 Task: Change the Color Blind Mode to Protanopia.
Action: Mouse moved to (97, 133)
Screenshot: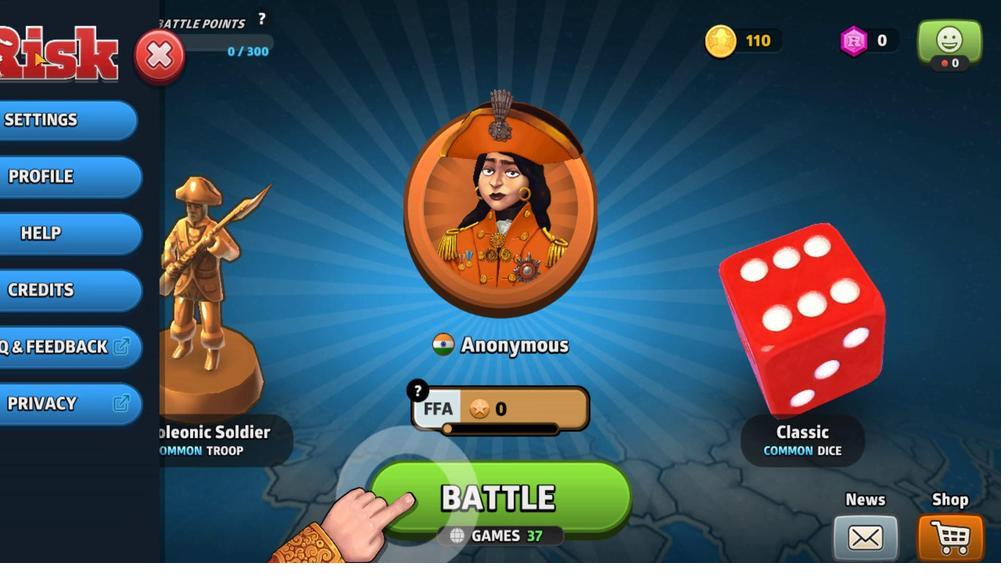 
Action: Mouse pressed left at (97, 133)
Screenshot: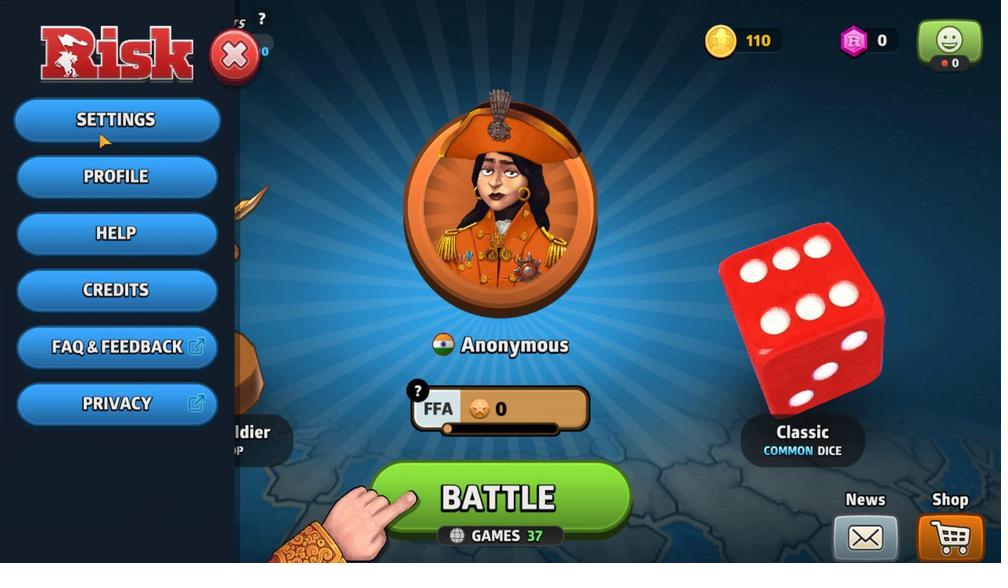 
Action: Mouse moved to (169, 181)
Screenshot: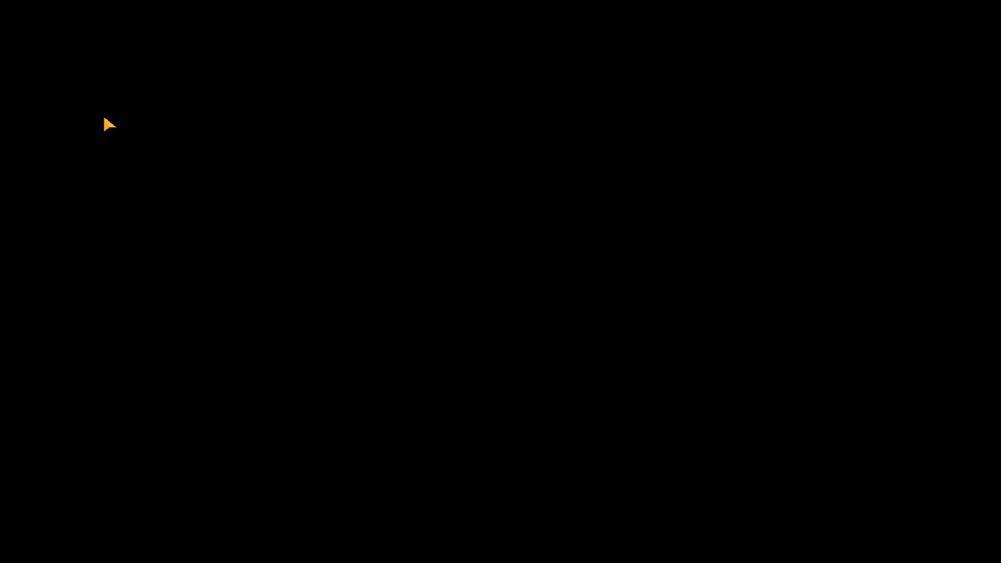 
Action: Mouse pressed left at (169, 181)
Screenshot: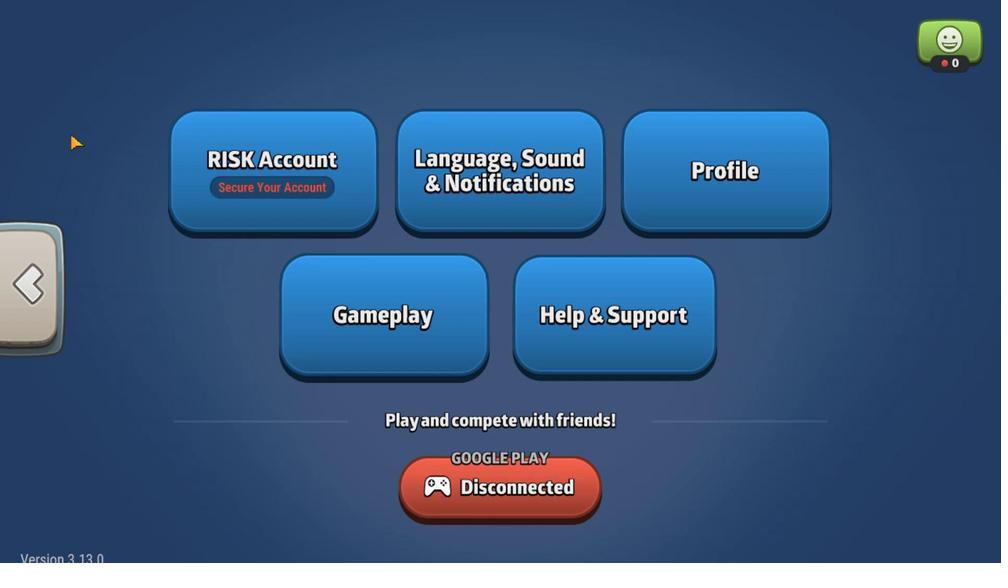
Action: Mouse moved to (485, 328)
Screenshot: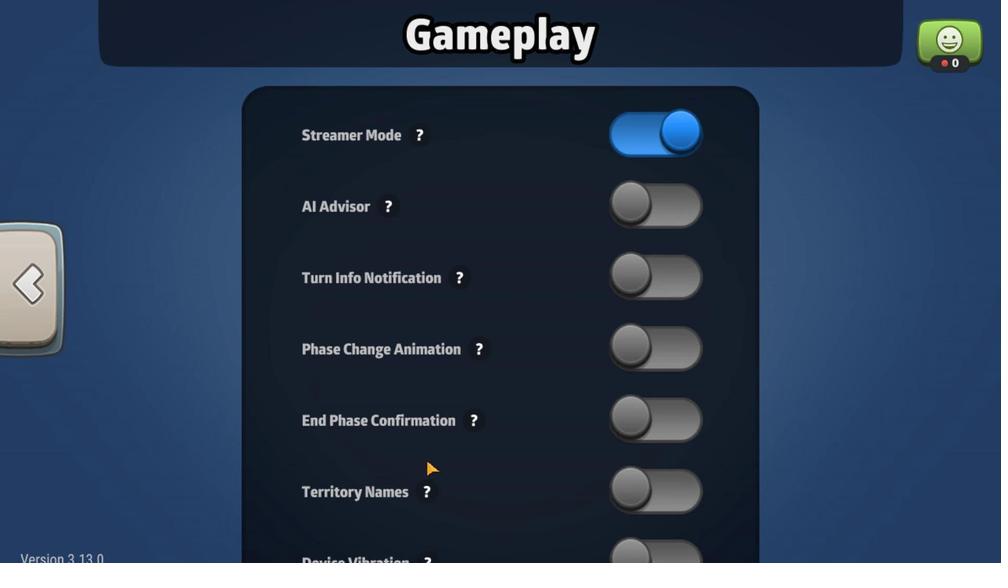 
Action: Mouse pressed left at (485, 328)
Screenshot: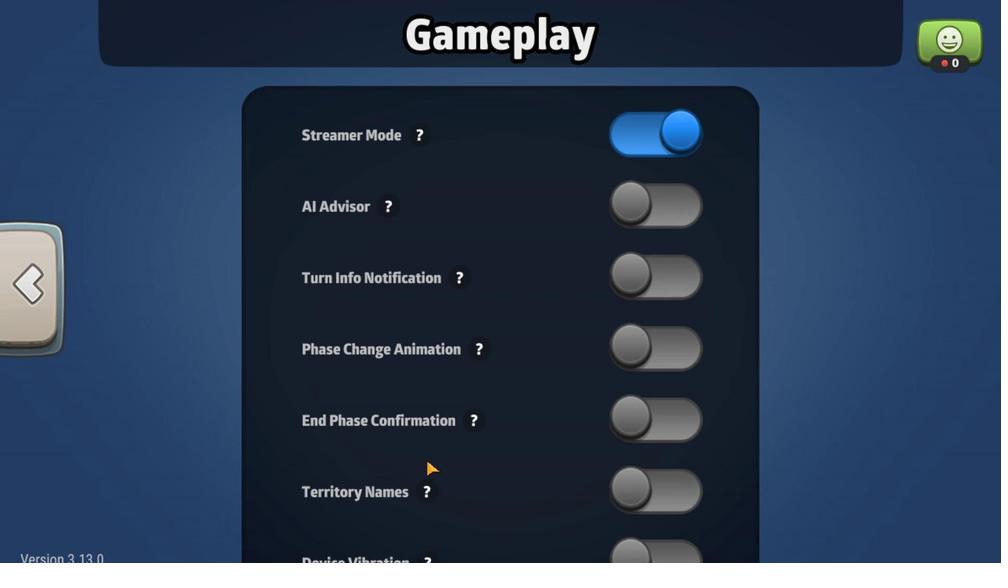 
Action: Mouse moved to (486, 335)
Screenshot: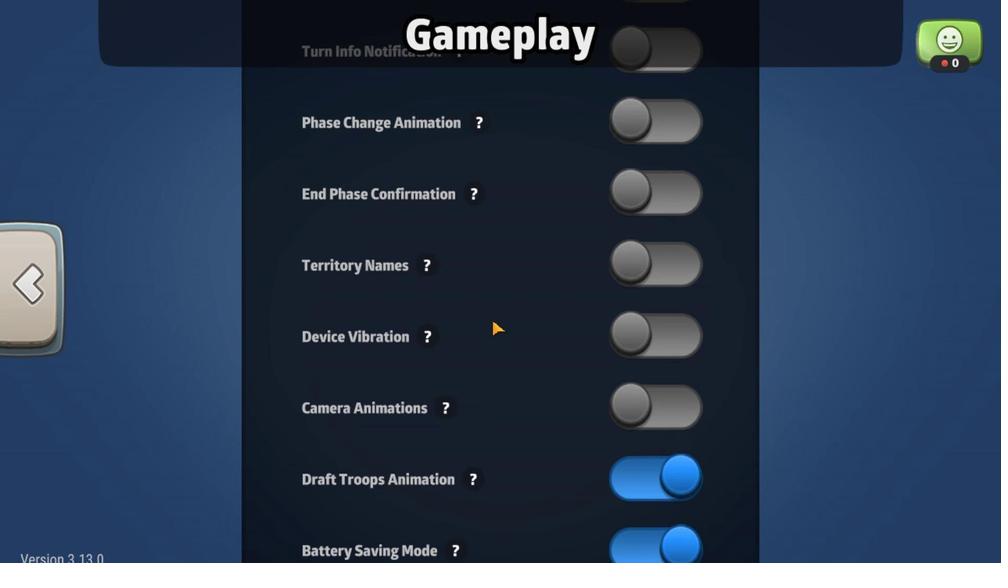 
Action: Mouse scrolled (486, 334) with delta (0, 0)
Screenshot: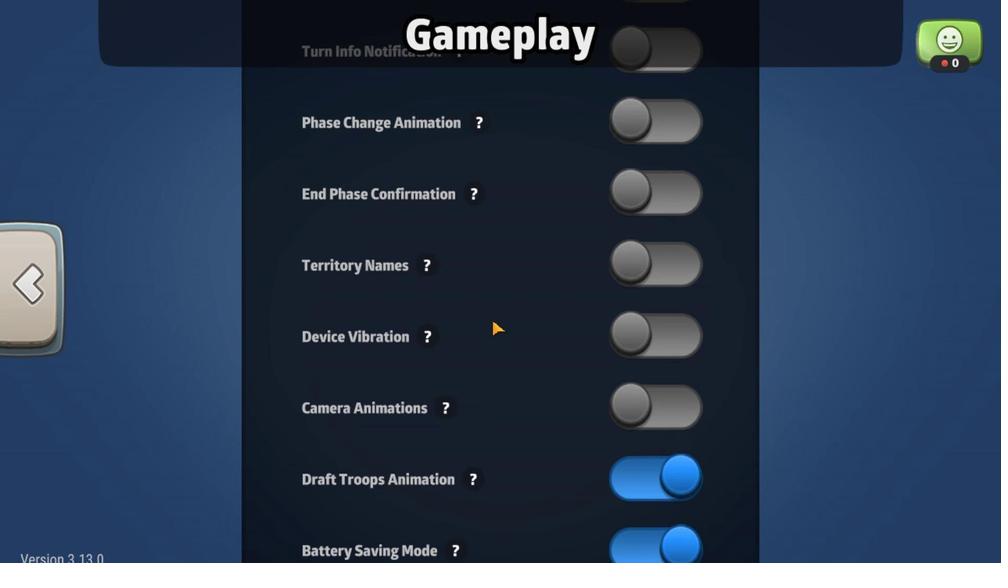 
Action: Mouse moved to (492, 374)
Screenshot: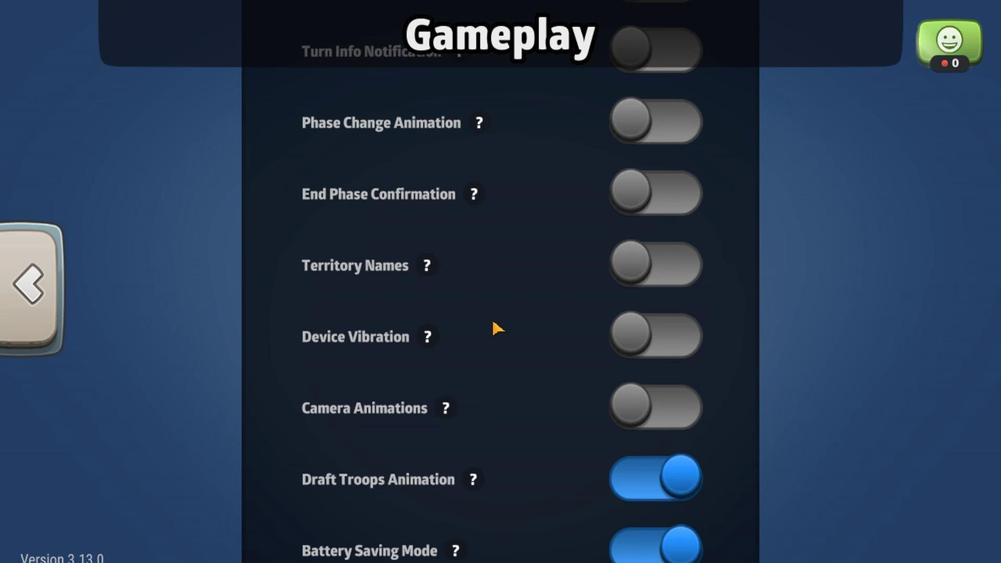 
Action: Mouse scrolled (492, 373) with delta (0, 0)
Screenshot: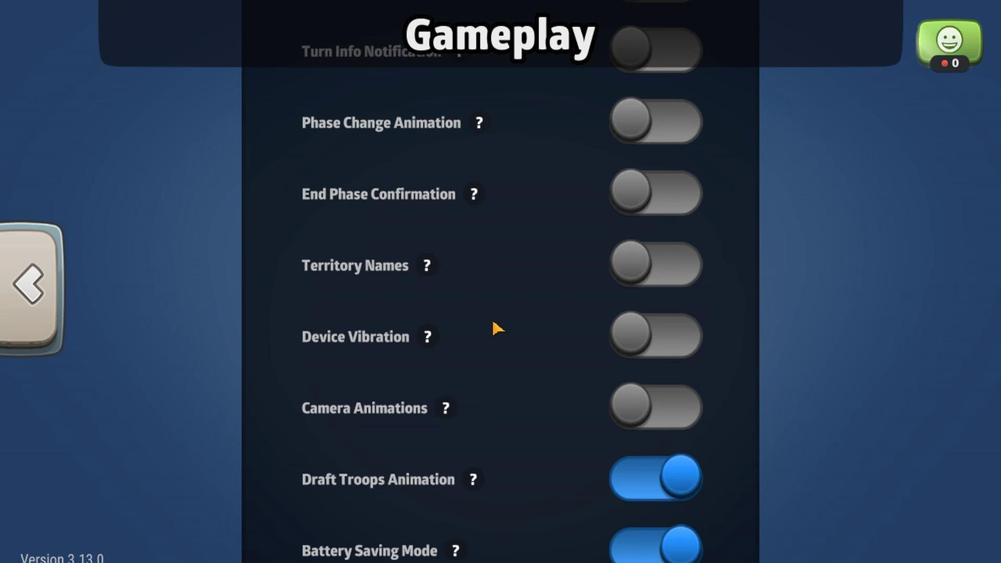 
Action: Mouse moved to (499, 414)
Screenshot: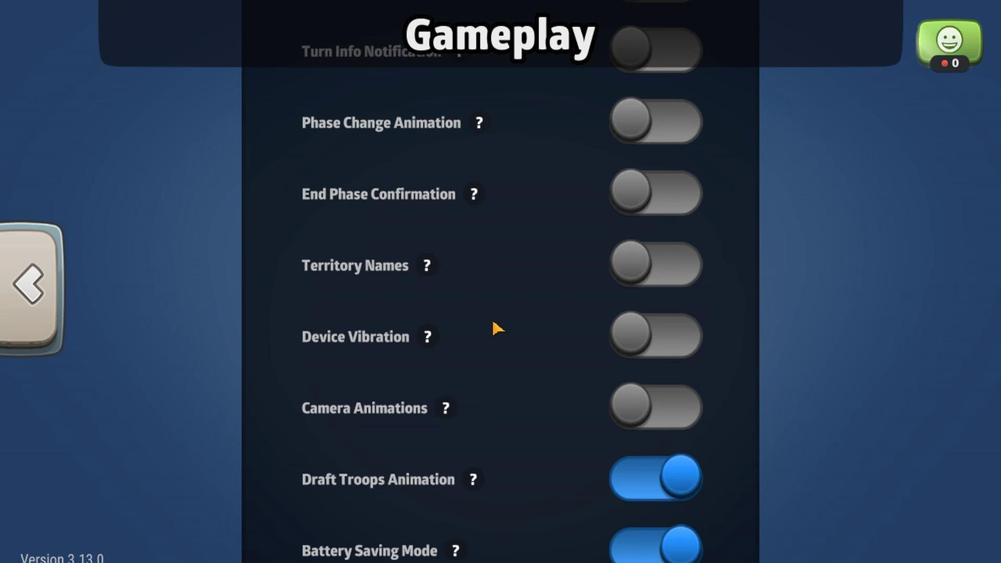 
Action: Mouse scrolled (499, 414) with delta (0, 0)
Screenshot: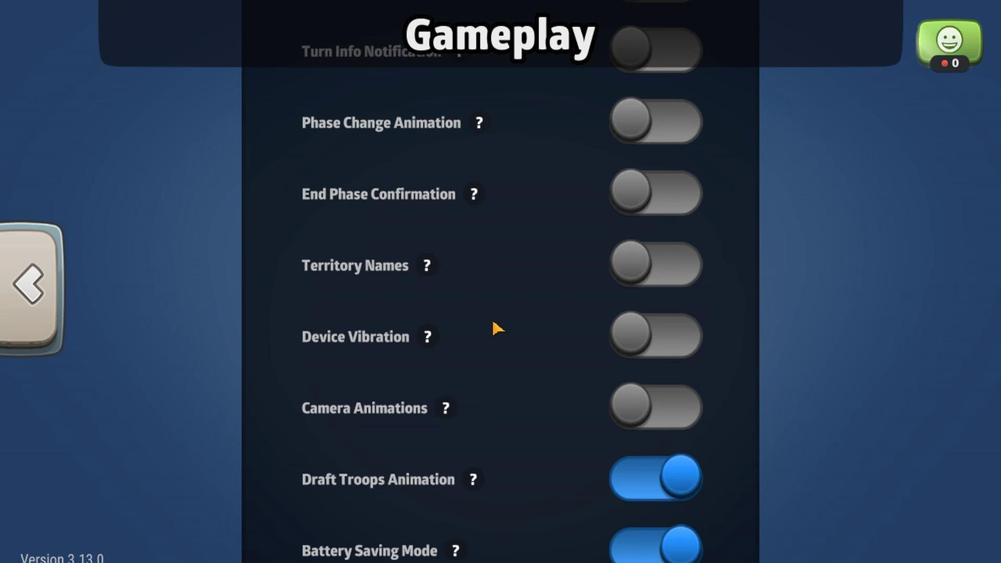 
Action: Mouse moved to (501, 435)
Screenshot: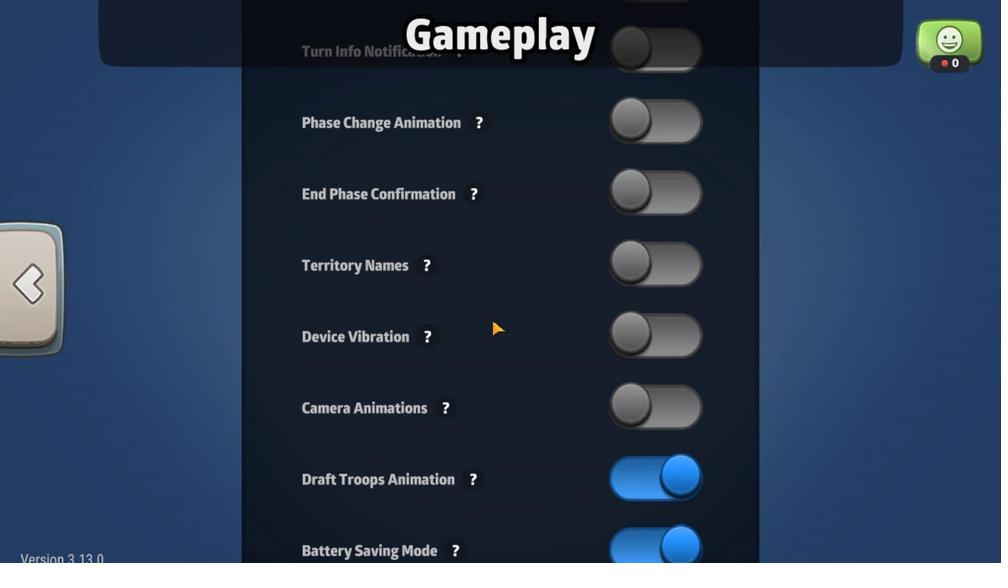 
Action: Mouse scrolled (501, 435) with delta (0, 0)
Screenshot: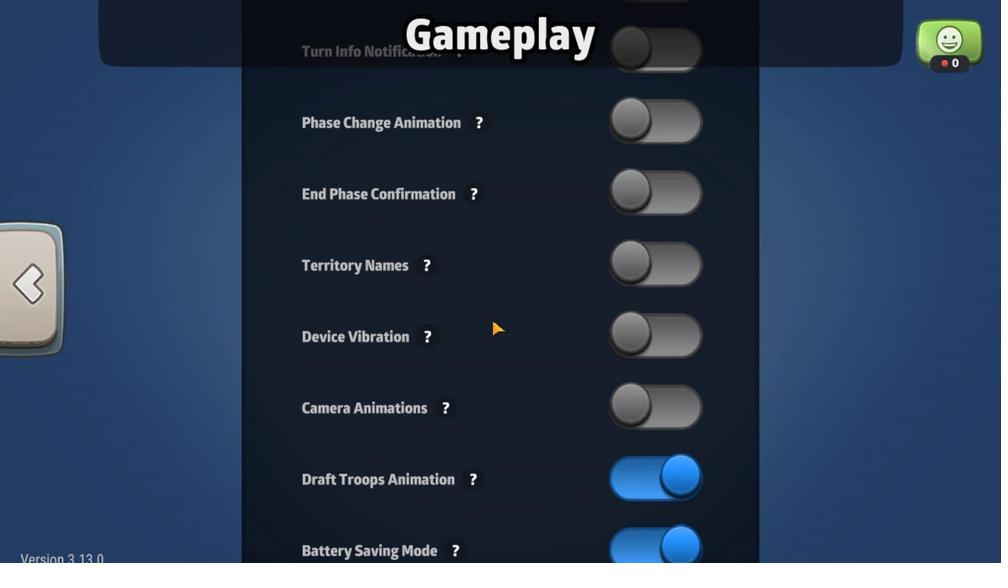 
Action: Mouse moved to (502, 438)
Screenshot: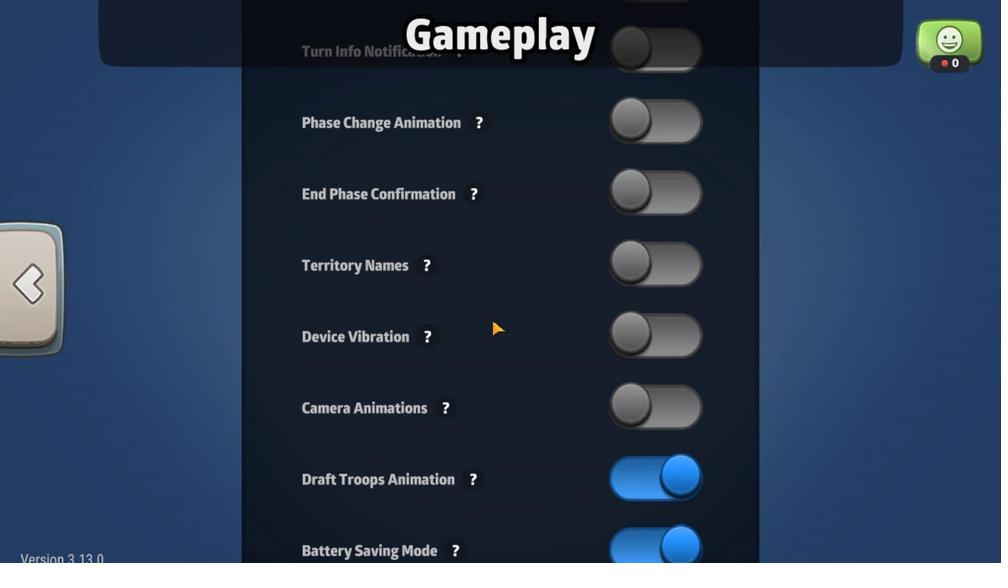 
Action: Mouse scrolled (502, 438) with delta (0, 0)
Screenshot: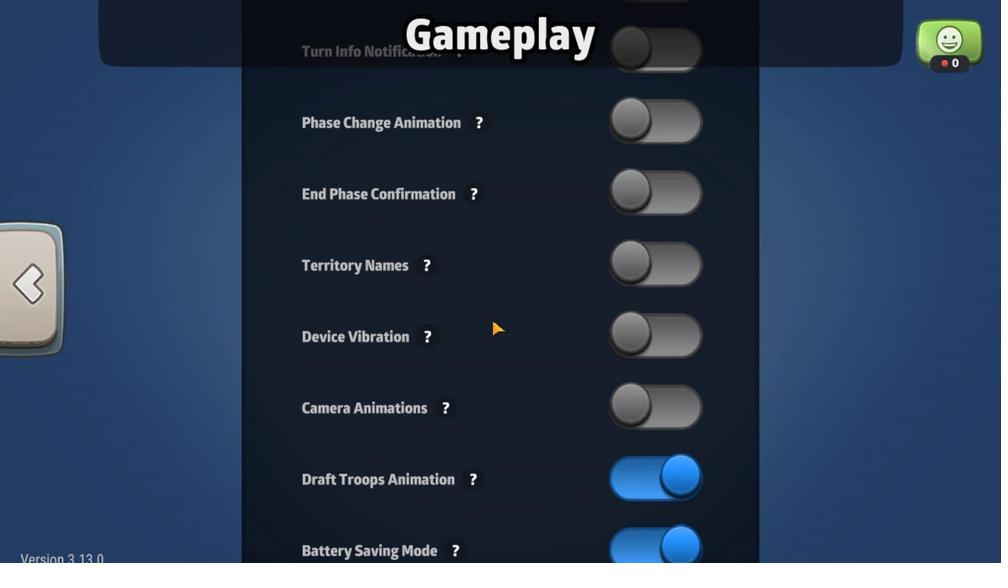 
Action: Mouse moved to (501, 438)
Screenshot: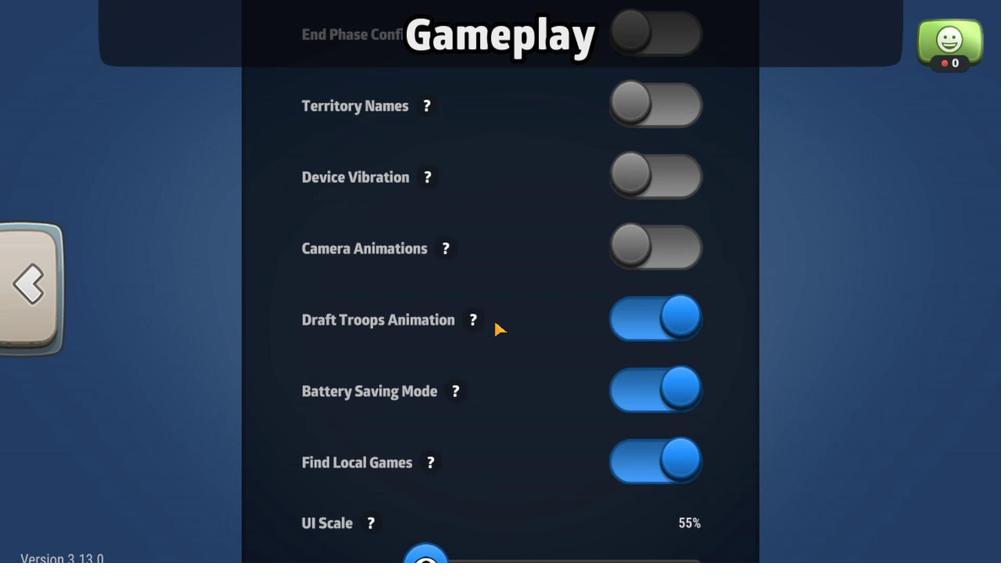 
Action: Mouse scrolled (501, 438) with delta (0, 0)
Screenshot: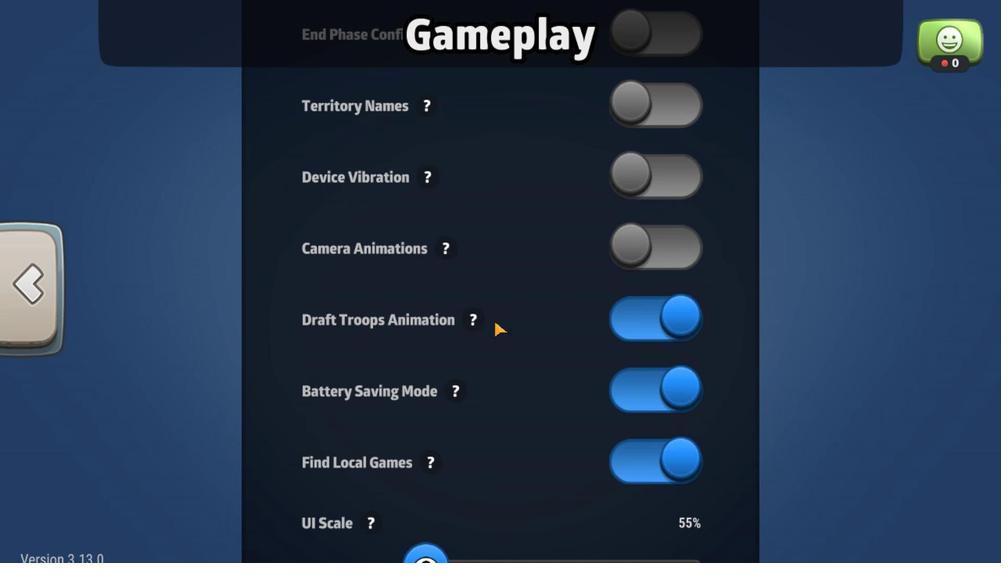 
Action: Mouse moved to (501, 438)
Screenshot: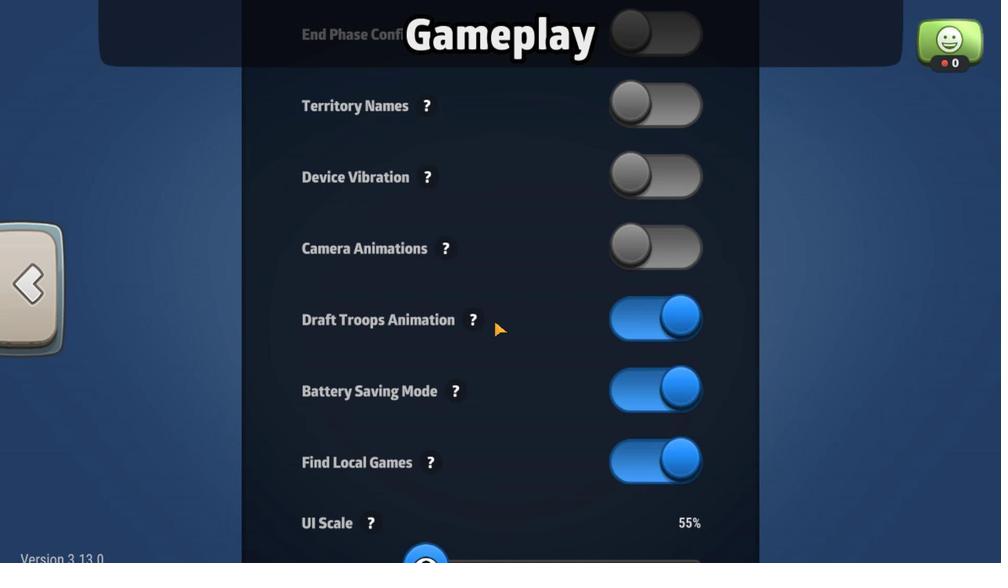 
Action: Mouse scrolled (501, 437) with delta (0, 0)
Screenshot: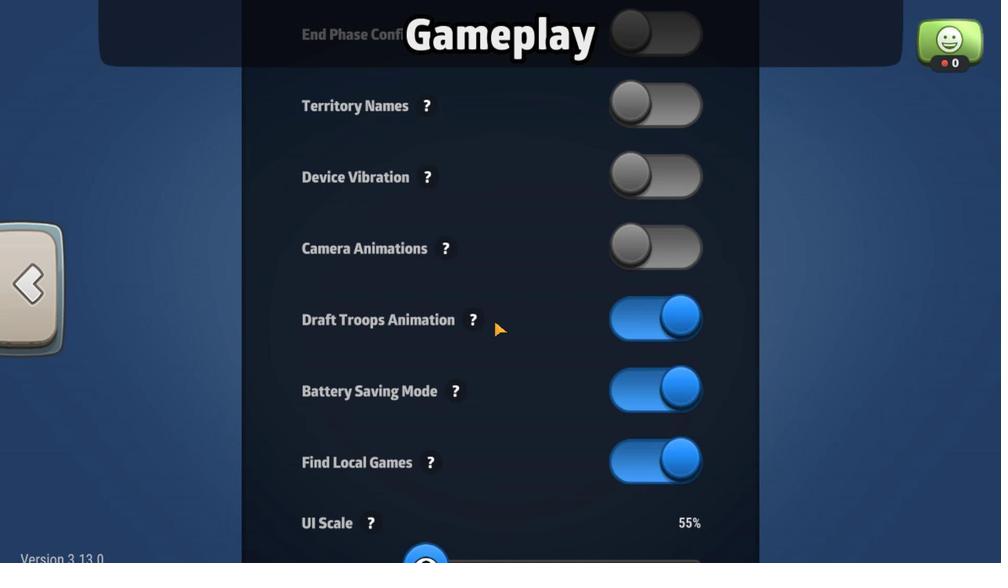 
Action: Mouse moved to (509, 430)
Screenshot: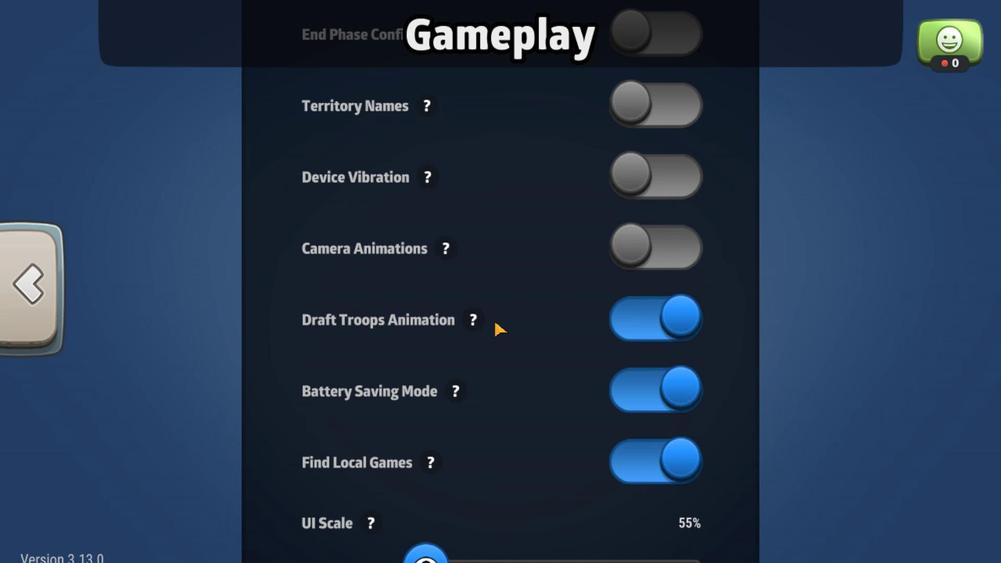 
Action: Mouse scrolled (509, 430) with delta (0, 0)
Screenshot: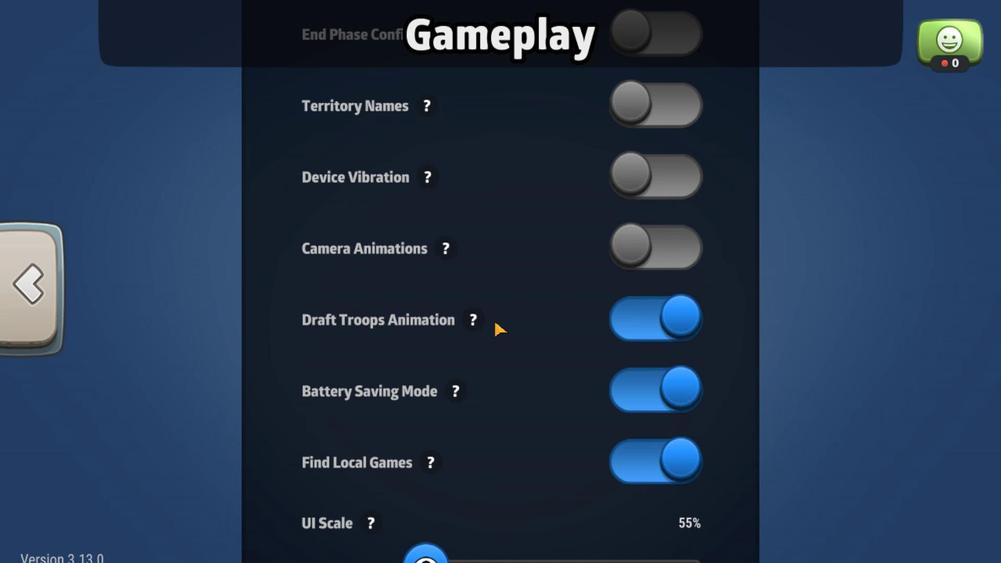 
Action: Mouse moved to (523, 414)
Screenshot: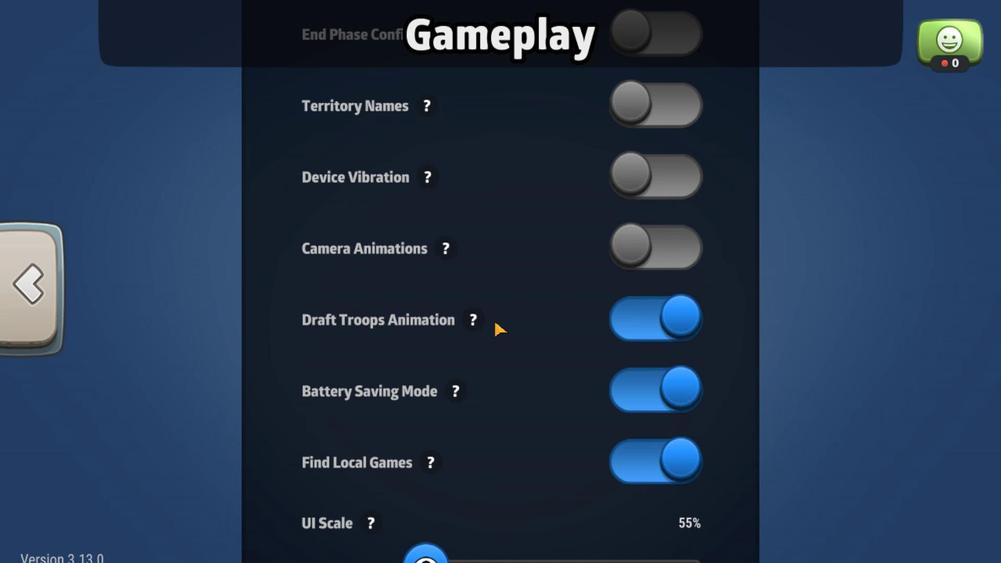
Action: Mouse scrolled (523, 413) with delta (0, 0)
Screenshot: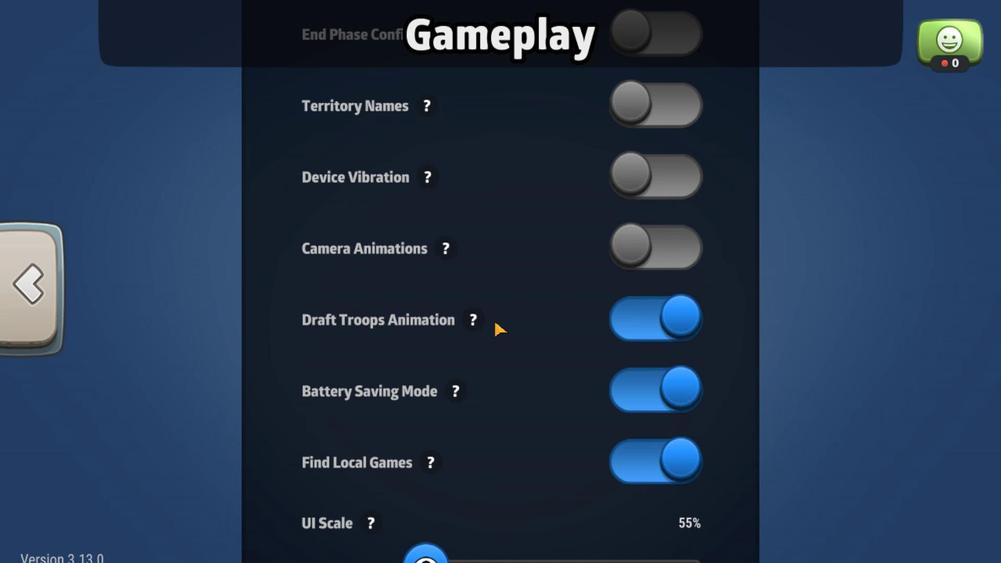 
Action: Mouse moved to (535, 391)
Screenshot: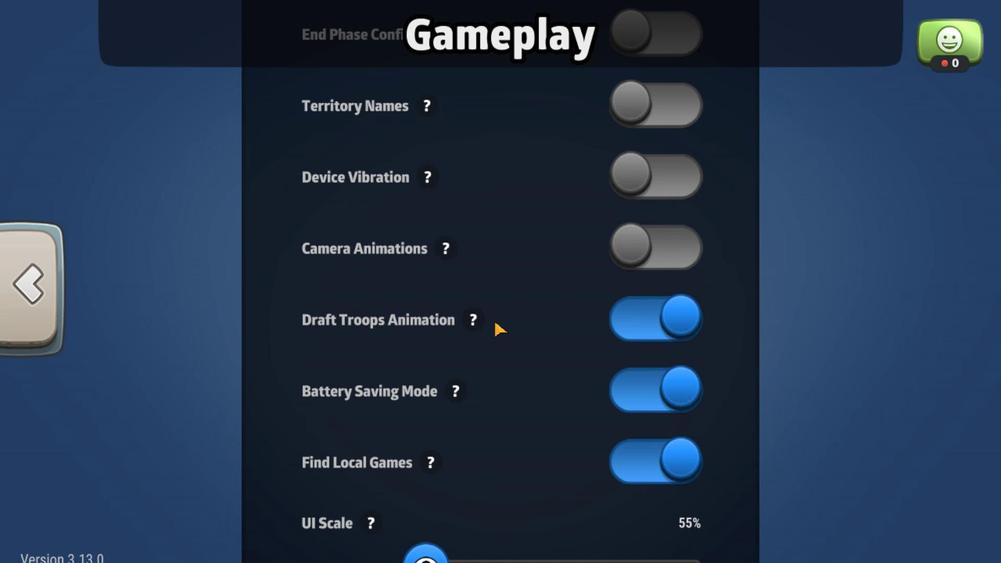 
Action: Mouse scrolled (528, 403) with delta (0, 0)
Screenshot: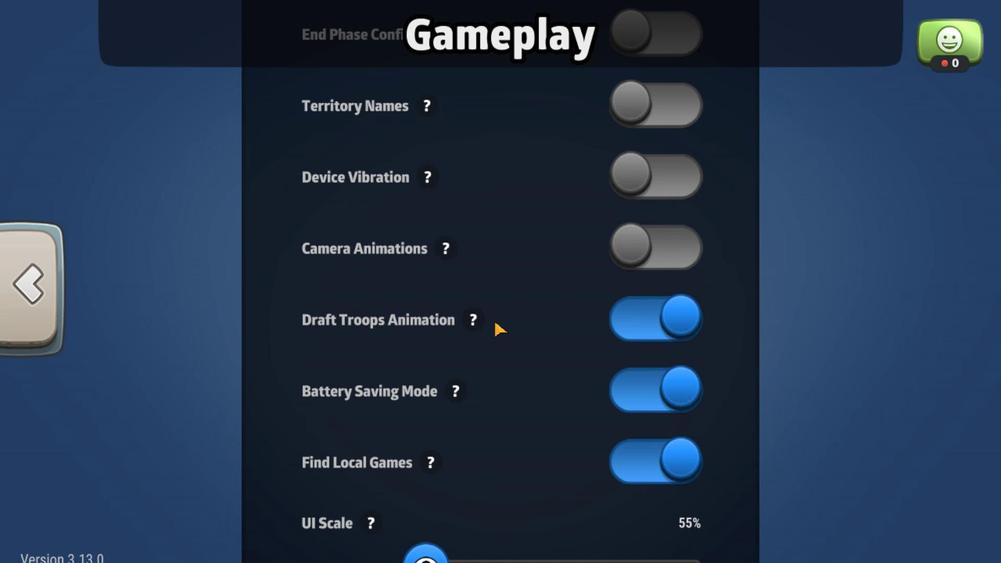 
Action: Mouse moved to (542, 378)
Screenshot: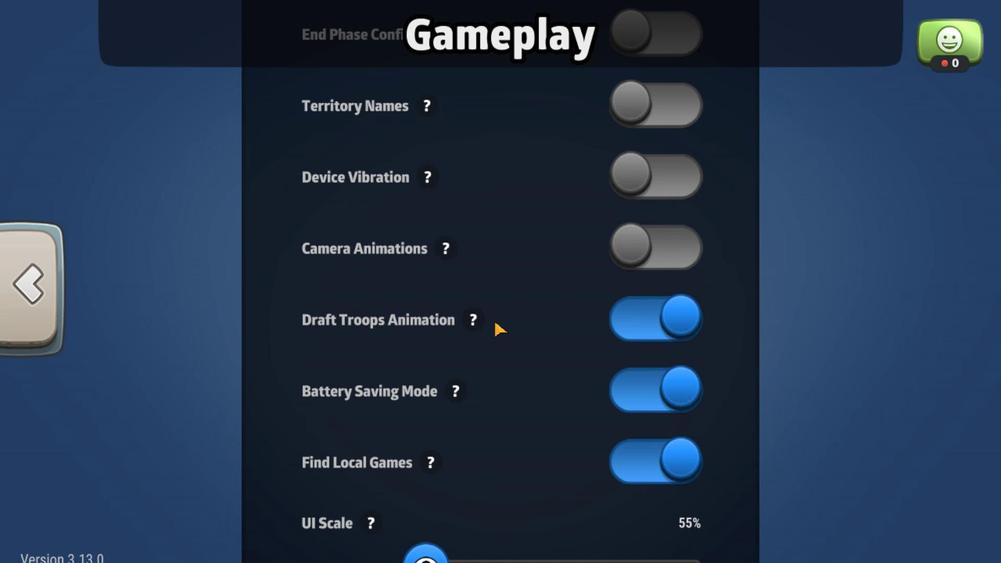 
Action: Mouse scrolled (542, 378) with delta (0, 0)
Screenshot: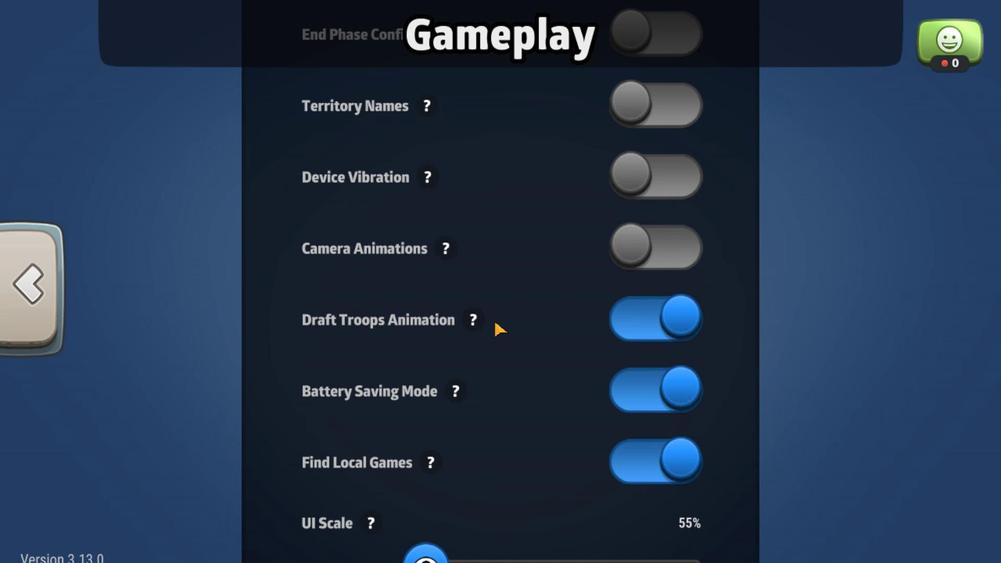 
Action: Mouse moved to (556, 352)
Screenshot: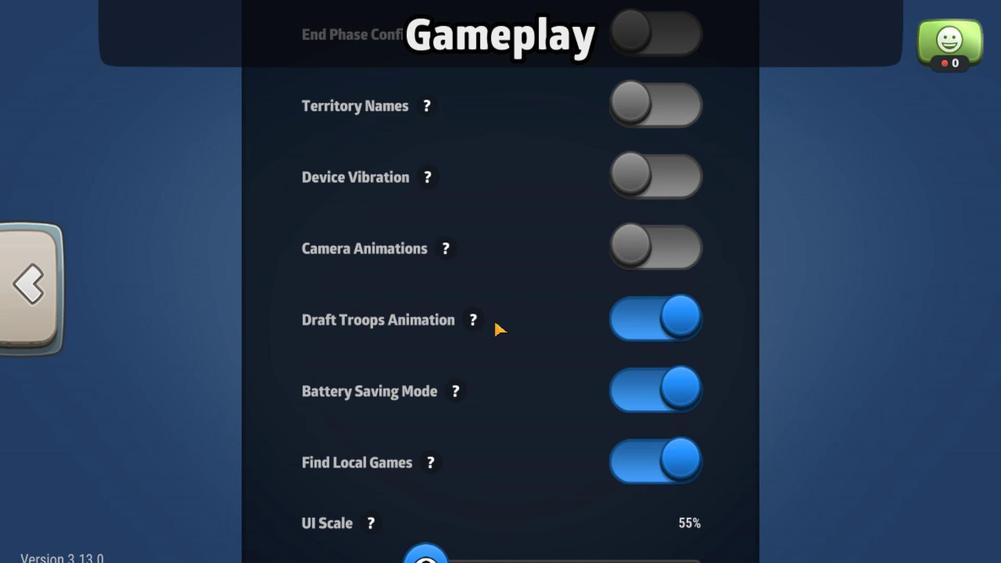 
Action: Mouse scrolled (556, 352) with delta (0, 0)
Screenshot: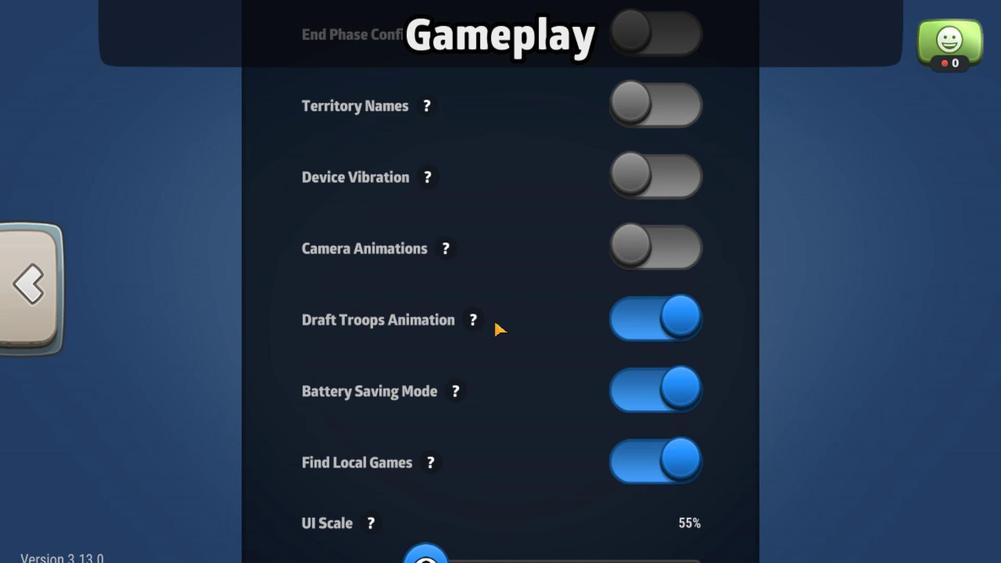 
Action: Mouse moved to (570, 333)
Screenshot: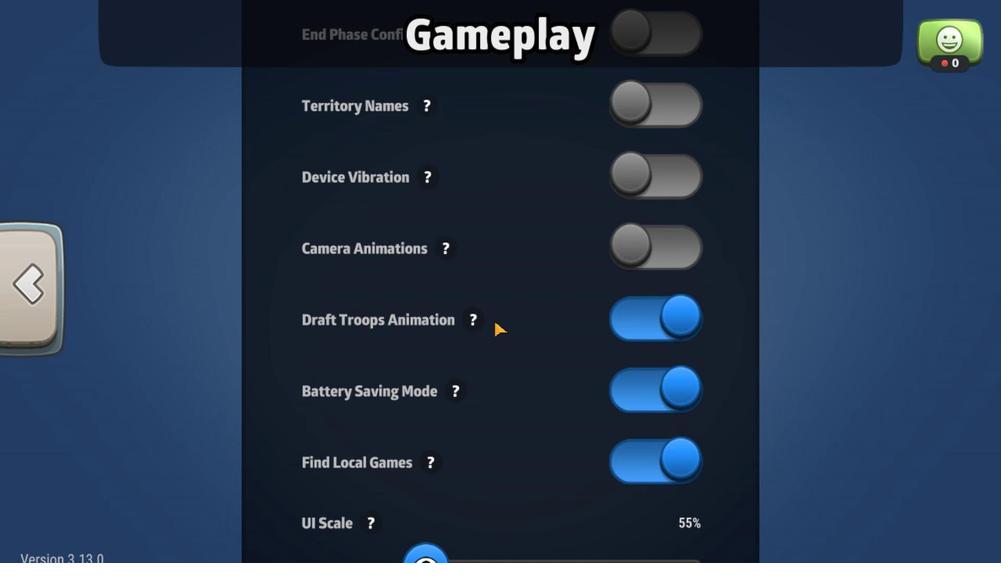 
Action: Mouse scrolled (570, 333) with delta (0, 0)
Screenshot: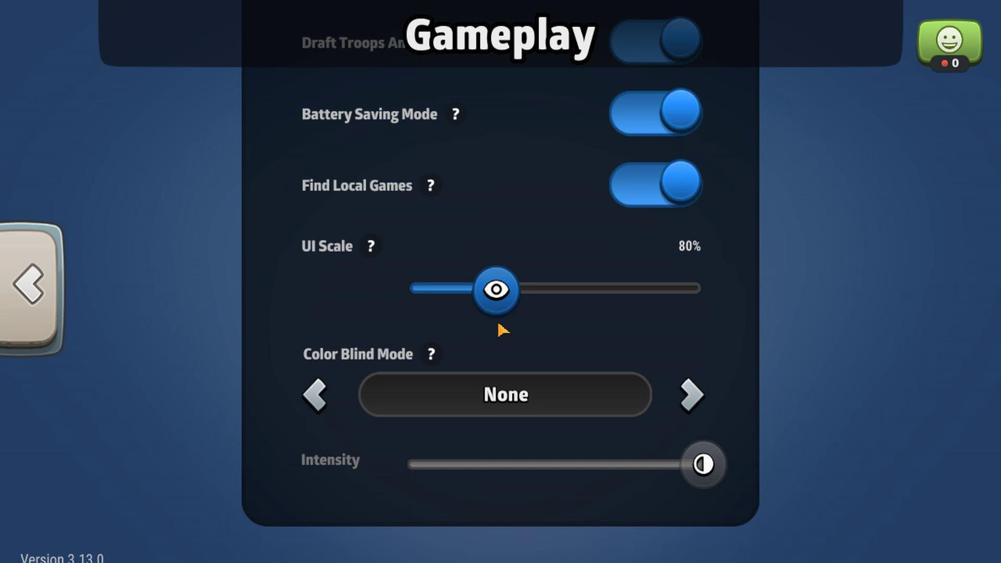 
Action: Mouse scrolled (570, 333) with delta (0, 0)
Screenshot: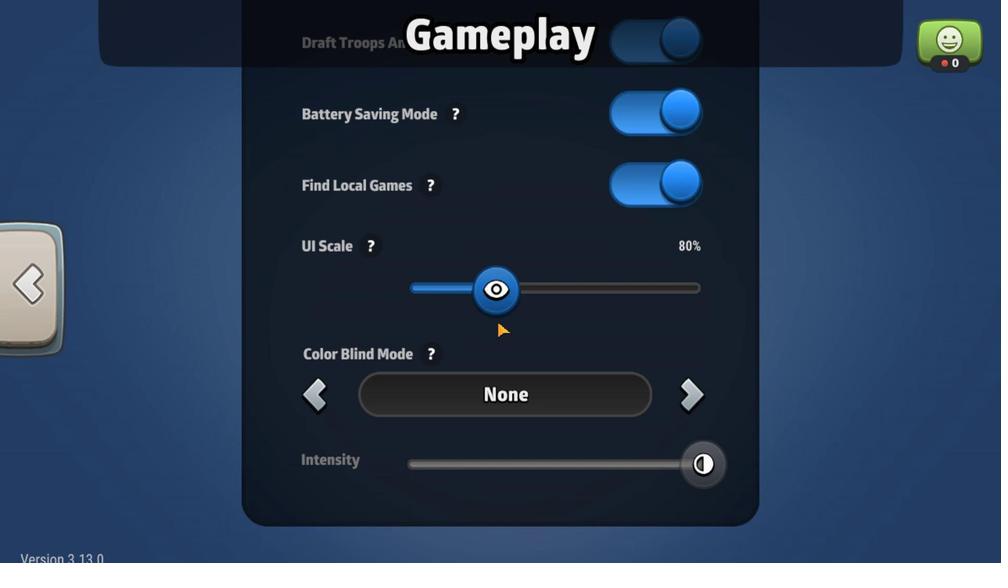 
Action: Mouse moved to (572, 334)
Screenshot: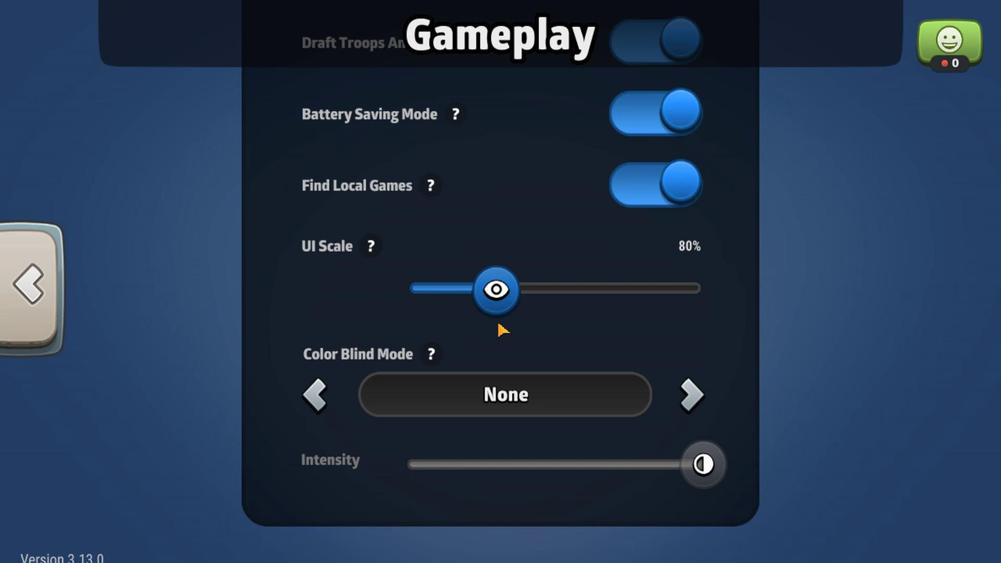 
Action: Mouse scrolled (572, 334) with delta (0, 0)
Screenshot: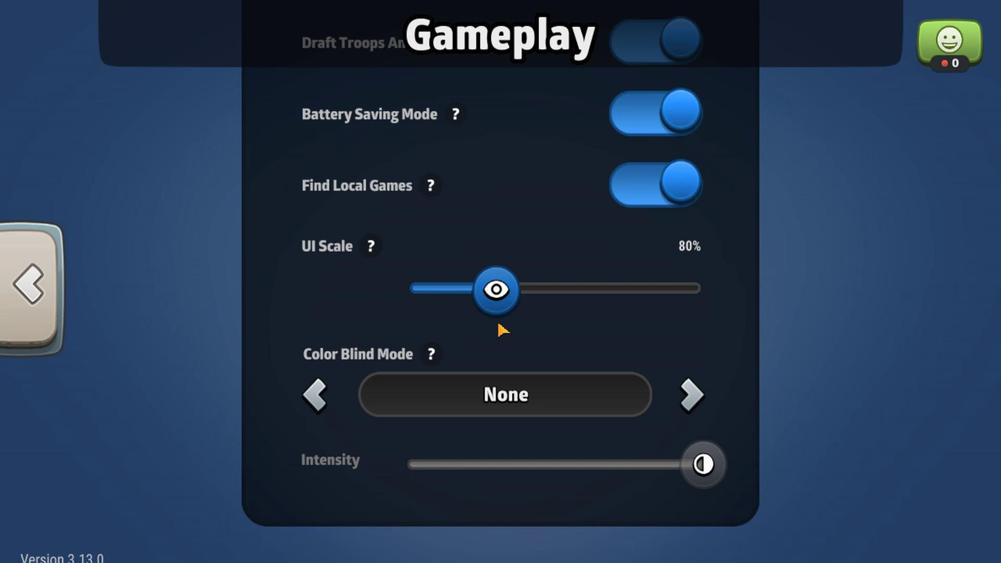 
Action: Mouse scrolled (572, 334) with delta (0, 0)
Screenshot: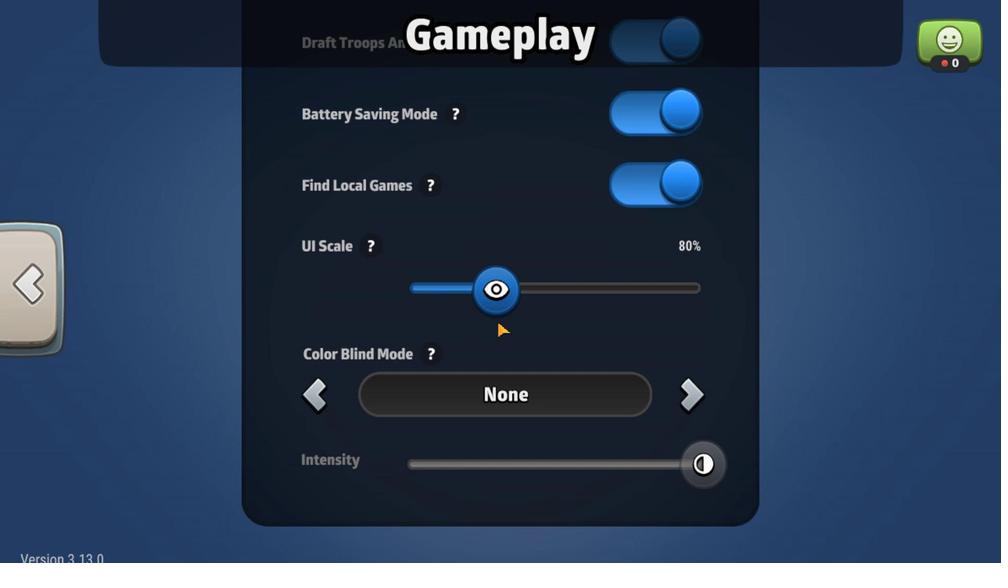 
Action: Mouse scrolled (572, 334) with delta (0, 0)
Screenshot: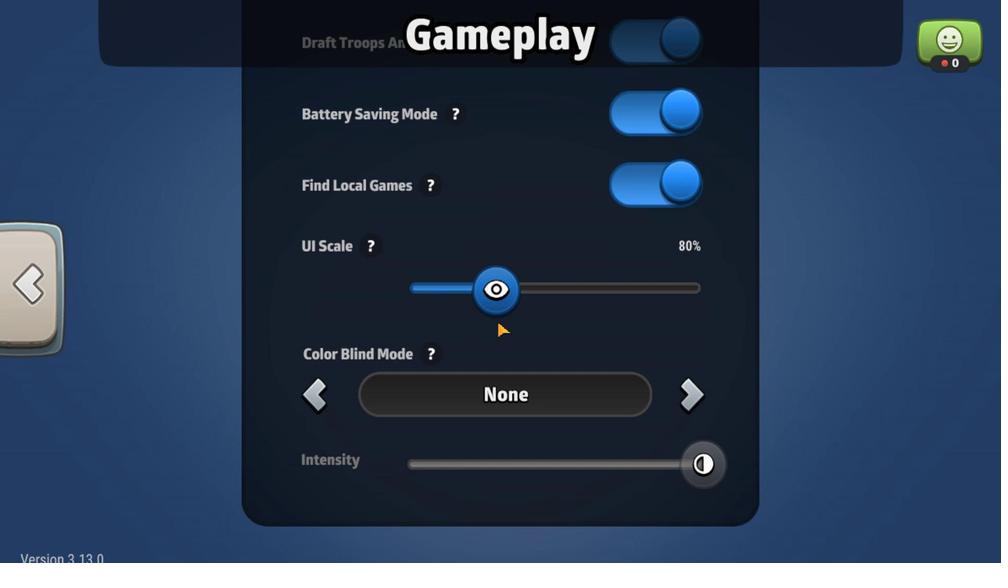 
Action: Mouse scrolled (572, 334) with delta (0, 0)
Screenshot: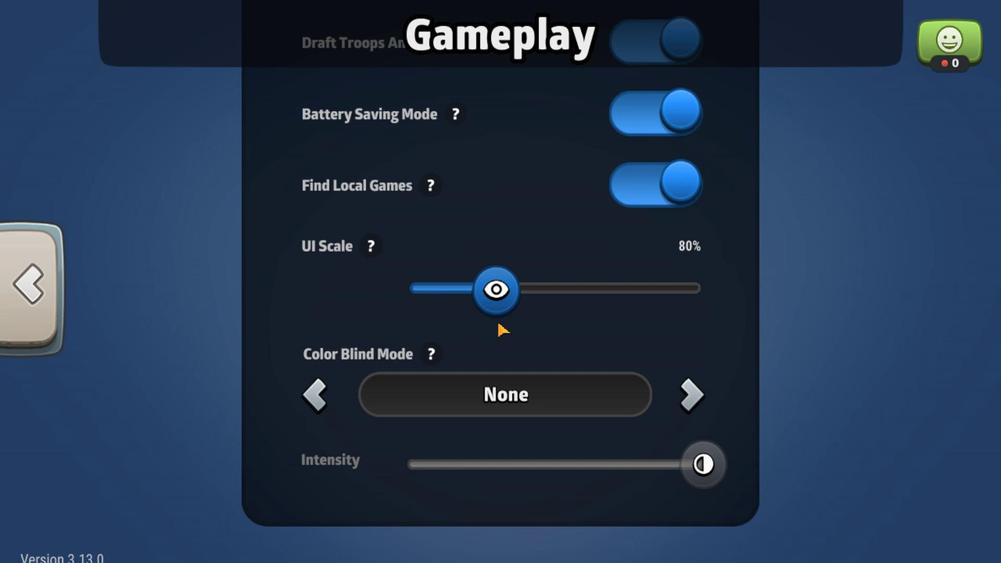
Action: Mouse scrolled (572, 334) with delta (0, 0)
Screenshot: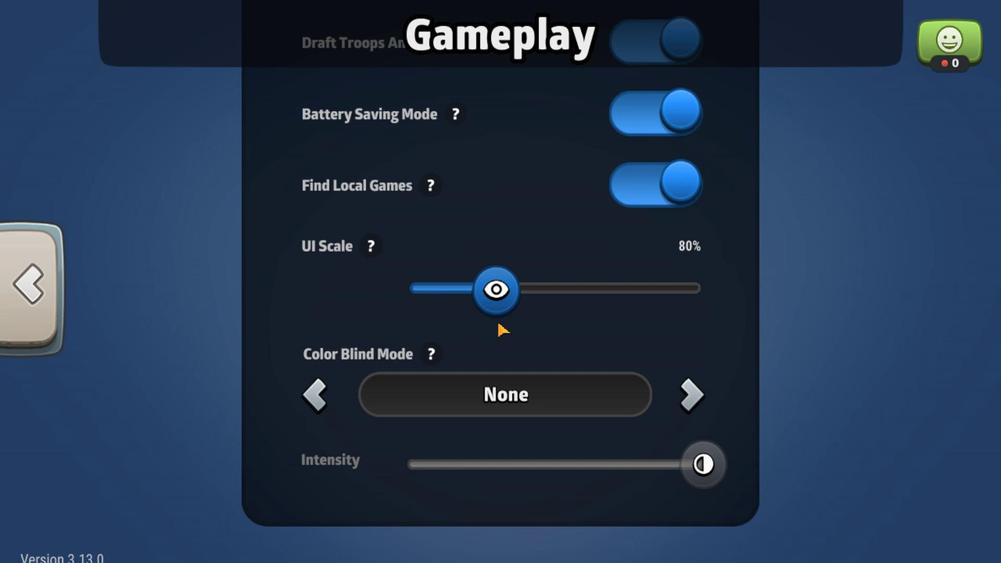 
Action: Mouse moved to (575, 334)
Screenshot: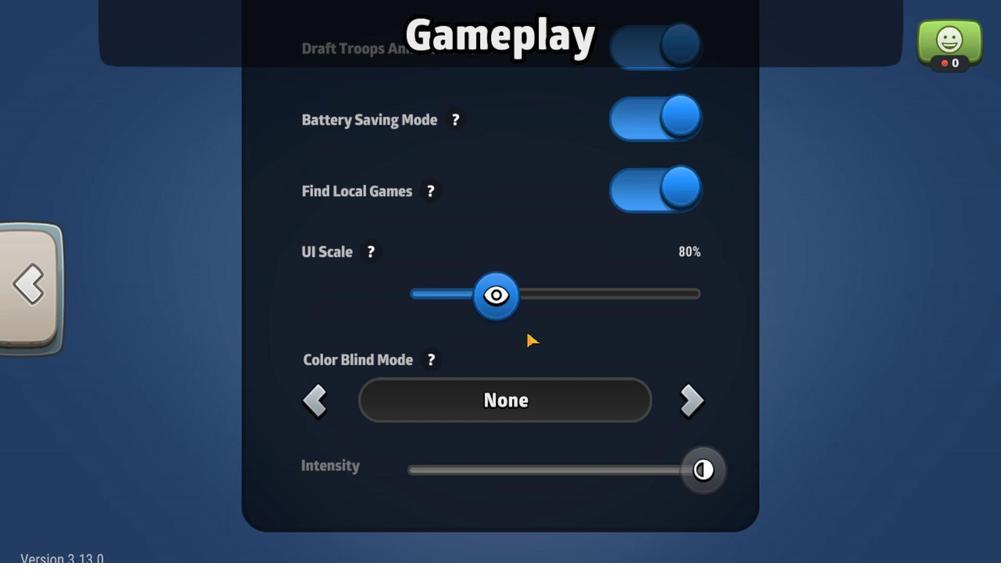 
Action: Mouse scrolled (575, 334) with delta (0, 0)
Screenshot: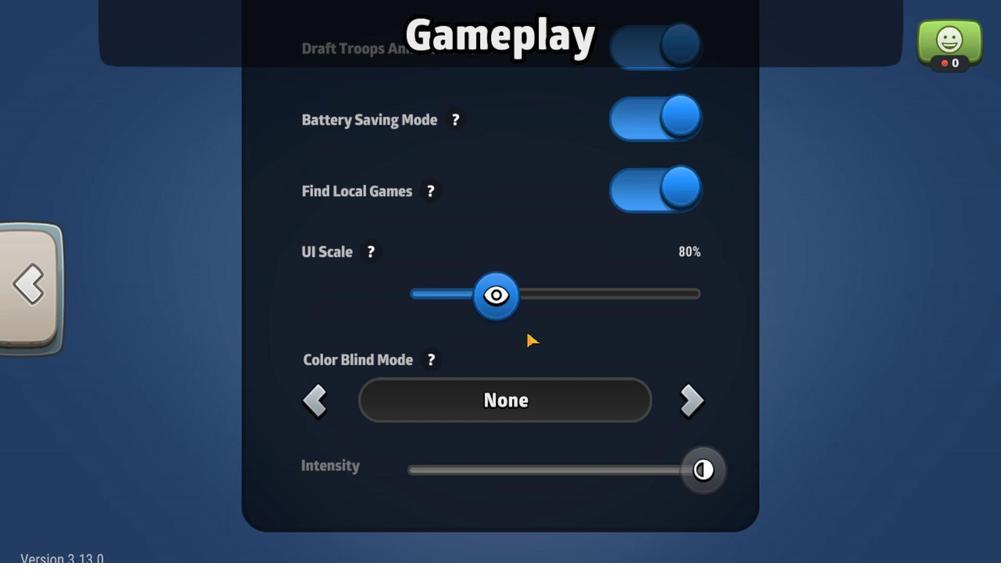
Action: Mouse moved to (575, 334)
Screenshot: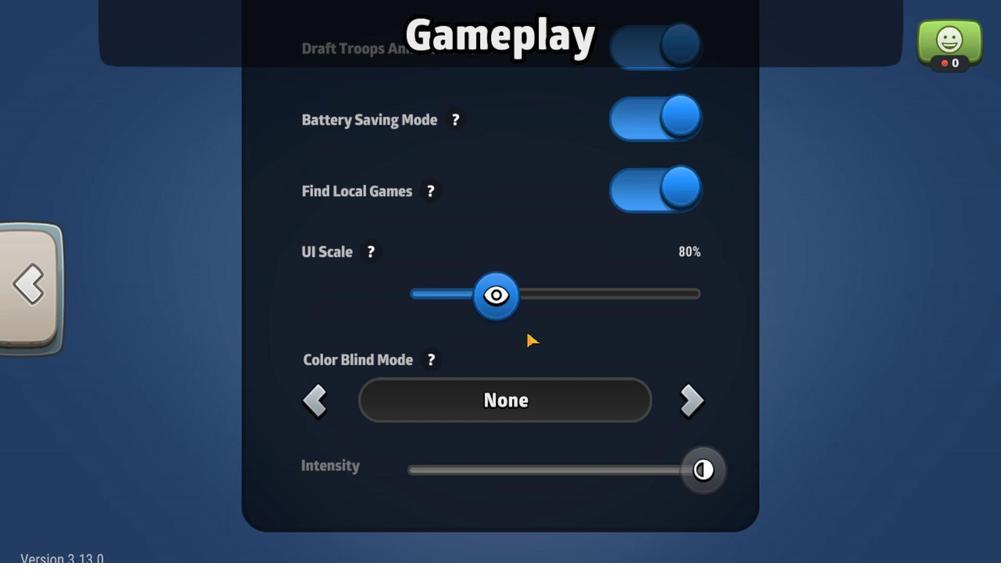 
Action: Mouse scrolled (575, 334) with delta (0, 0)
Screenshot: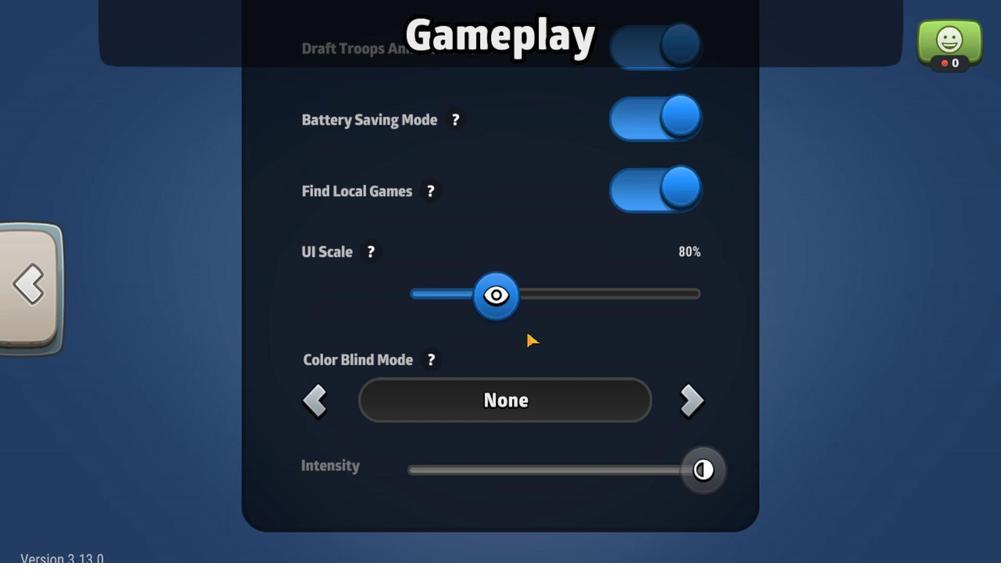 
Action: Mouse moved to (575, 334)
Screenshot: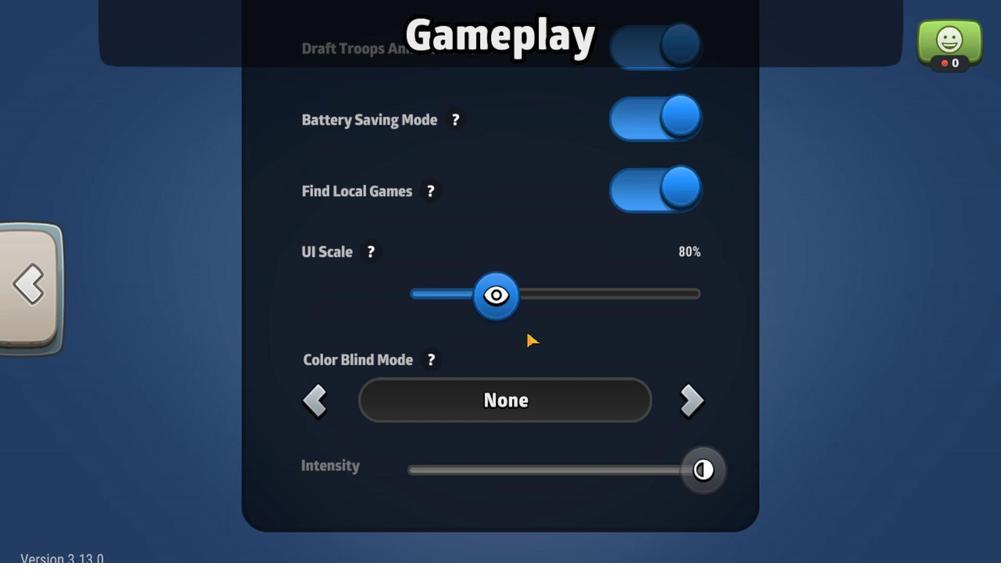 
Action: Mouse scrolled (575, 334) with delta (0, 0)
Screenshot: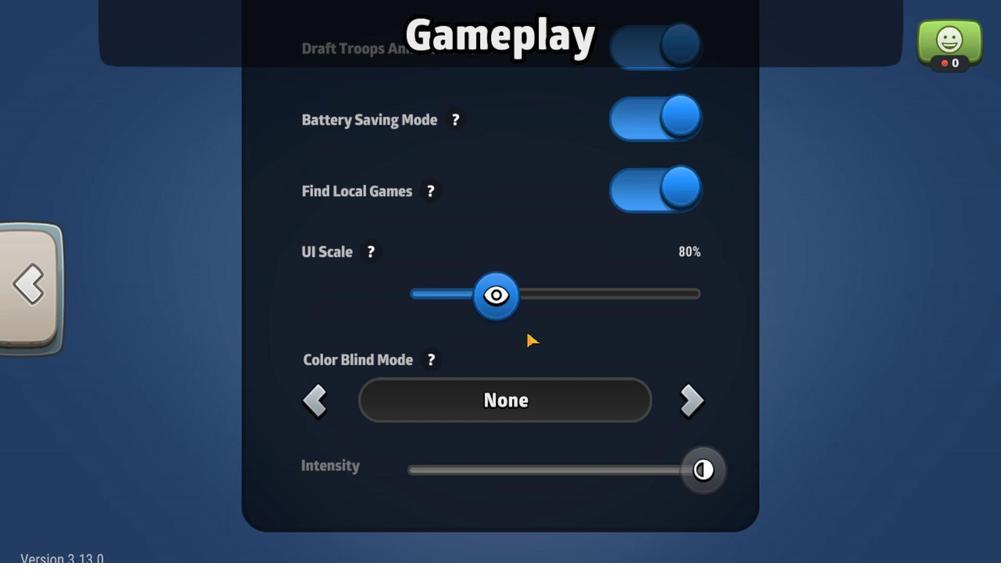 
Action: Mouse scrolled (575, 334) with delta (0, 0)
Screenshot: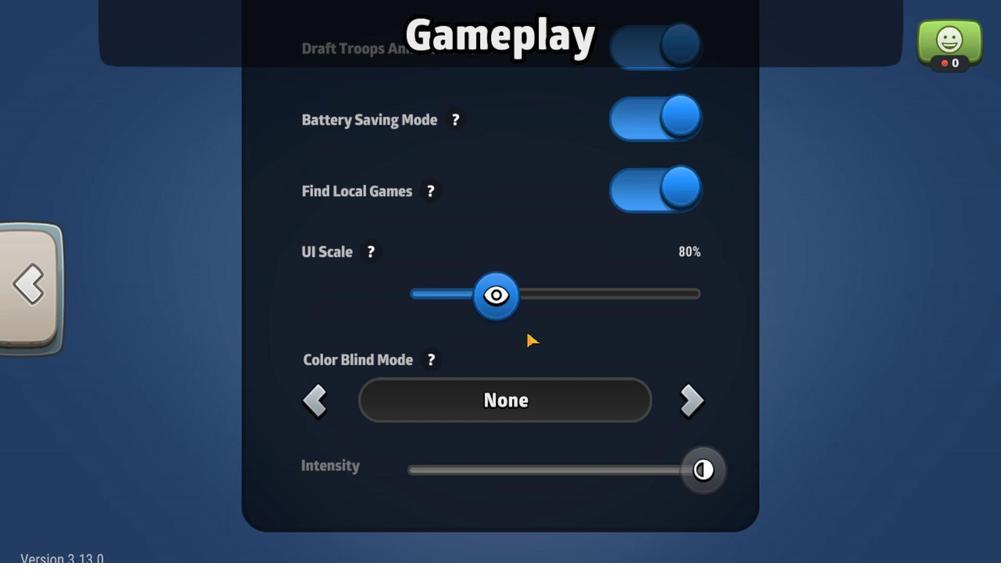 
Action: Mouse scrolled (575, 334) with delta (0, 0)
Screenshot: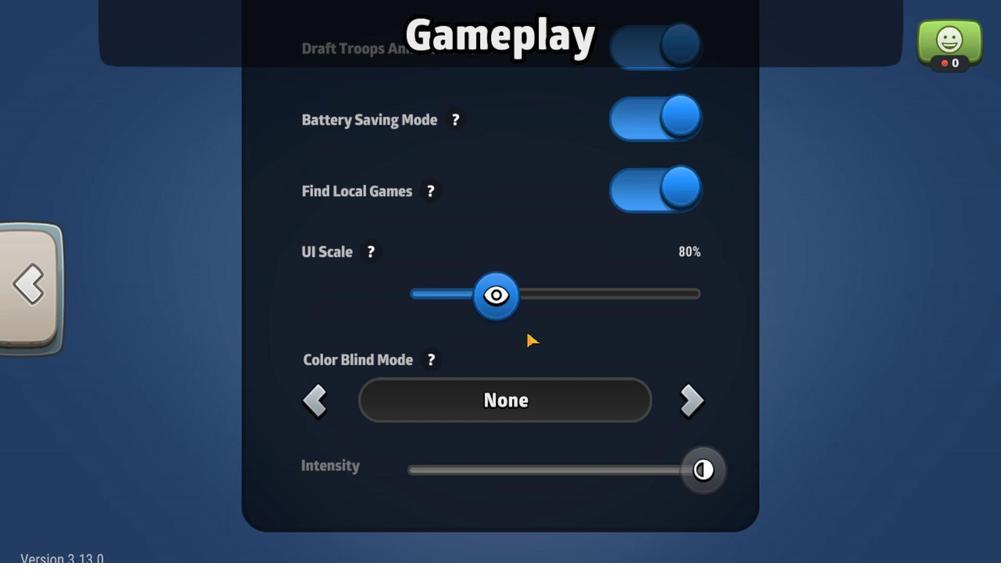 
Action: Mouse scrolled (575, 334) with delta (0, 0)
Screenshot: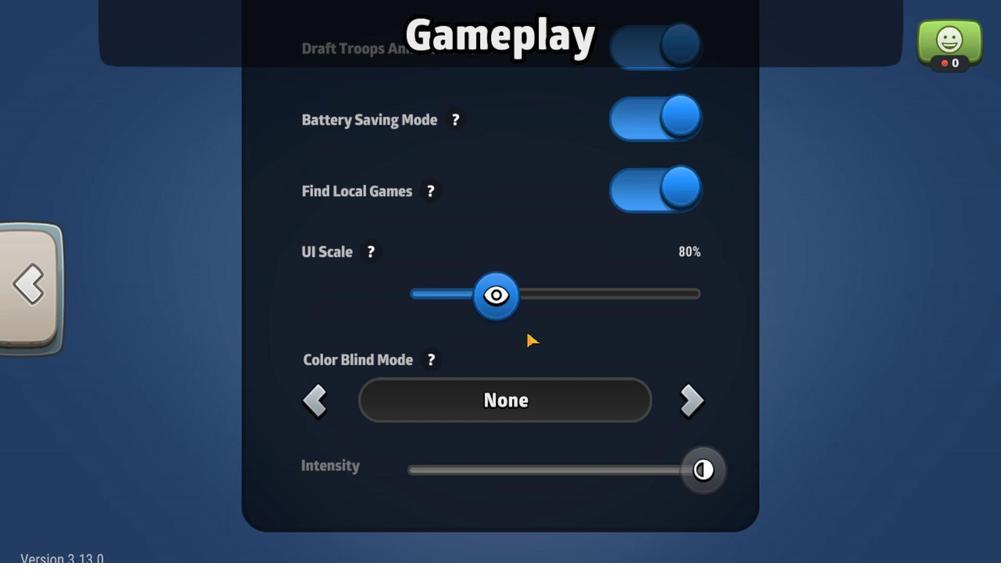 
Action: Mouse moved to (776, 393)
Screenshot: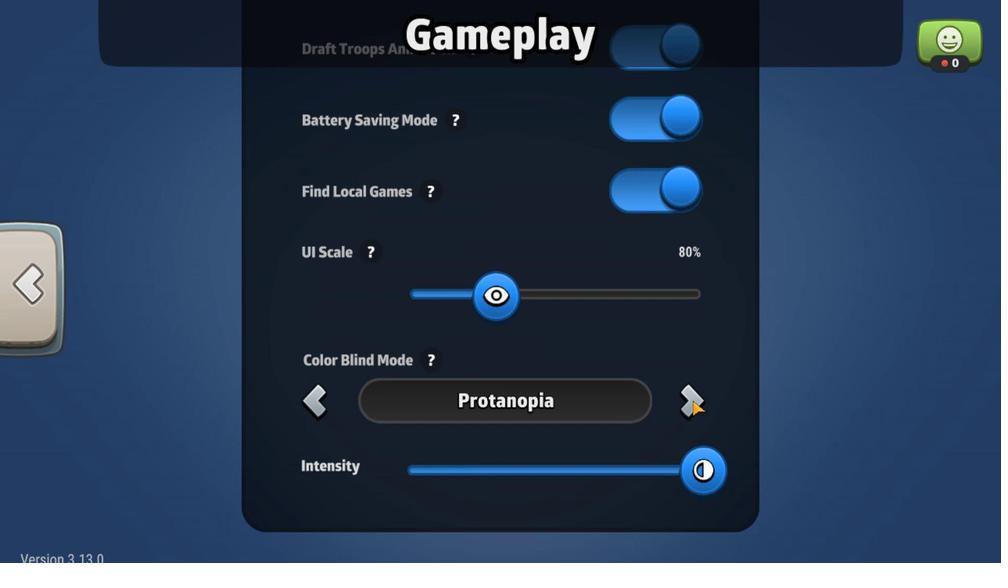 
Action: Mouse pressed left at (776, 393)
Screenshot: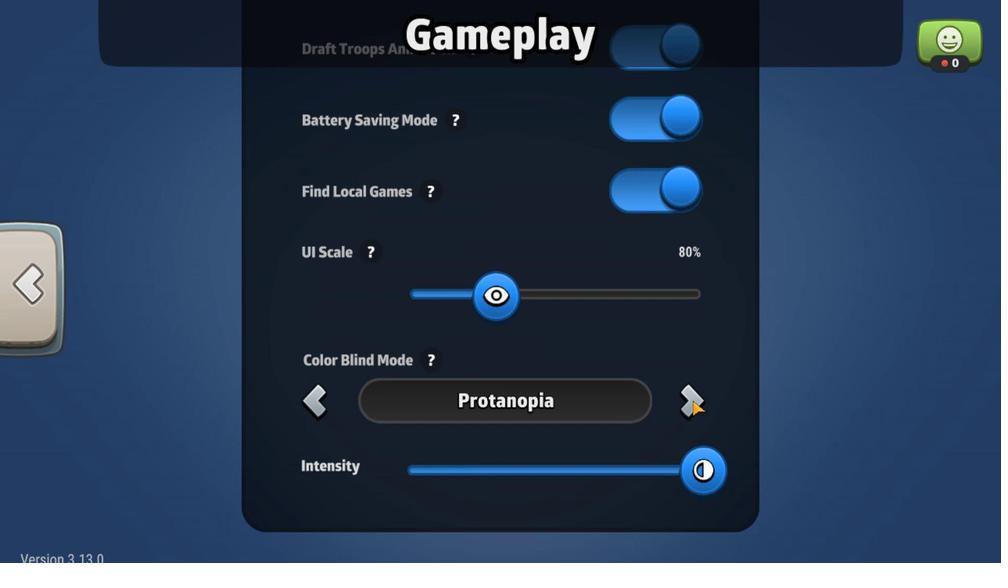 
Action: Mouse moved to (777, 392)
Screenshot: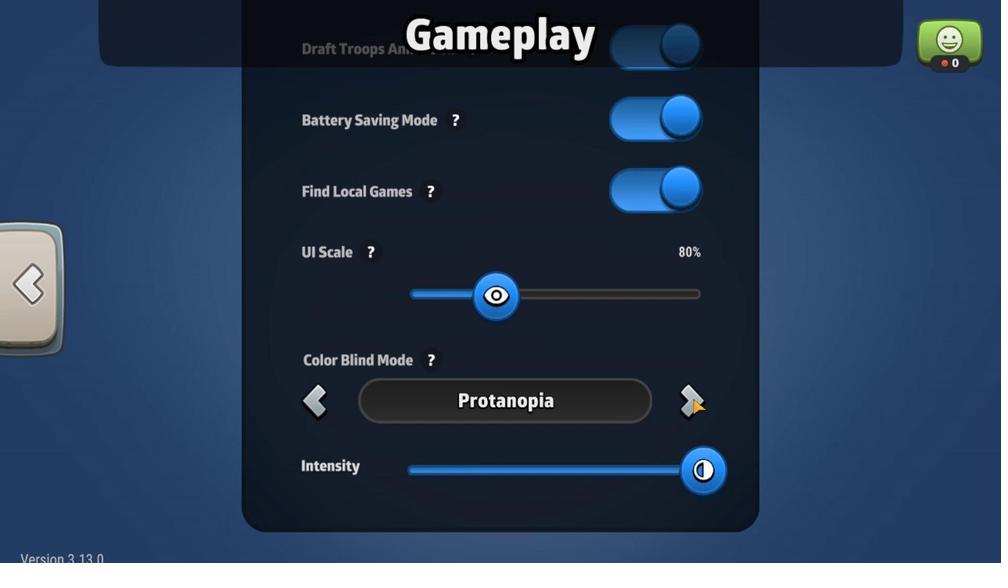 
